 Task: Apply update heading 3 to the text "Phone".
Action: Mouse moved to (383, 248)
Screenshot: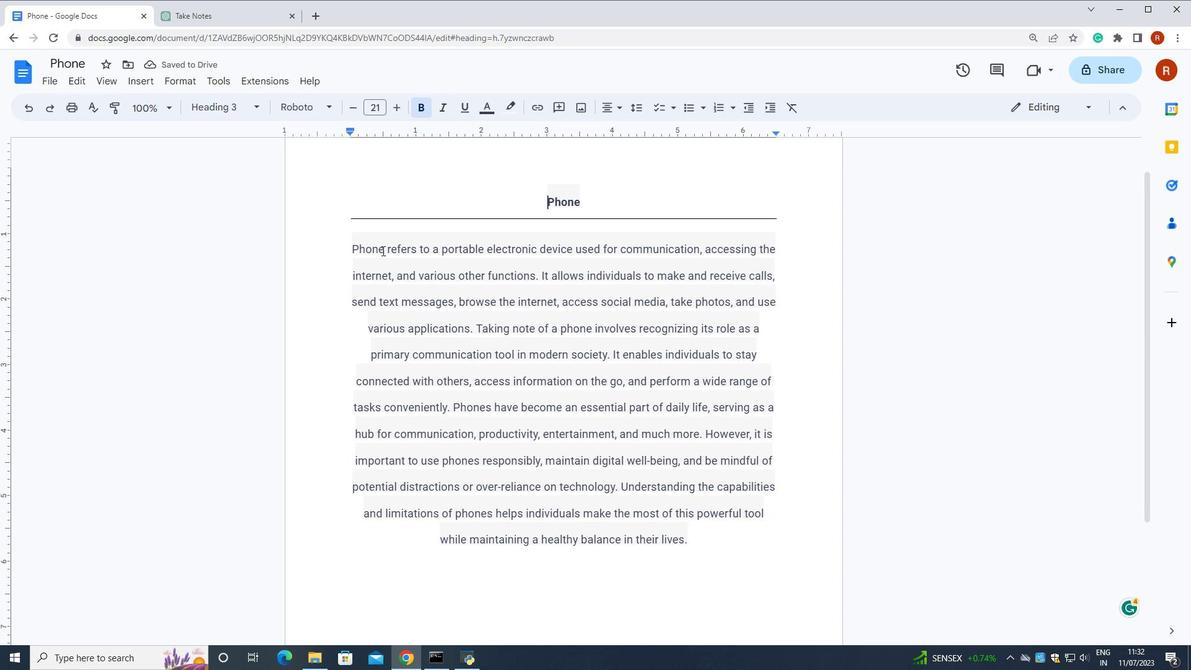 
Action: Mouse pressed left at (383, 248)
Screenshot: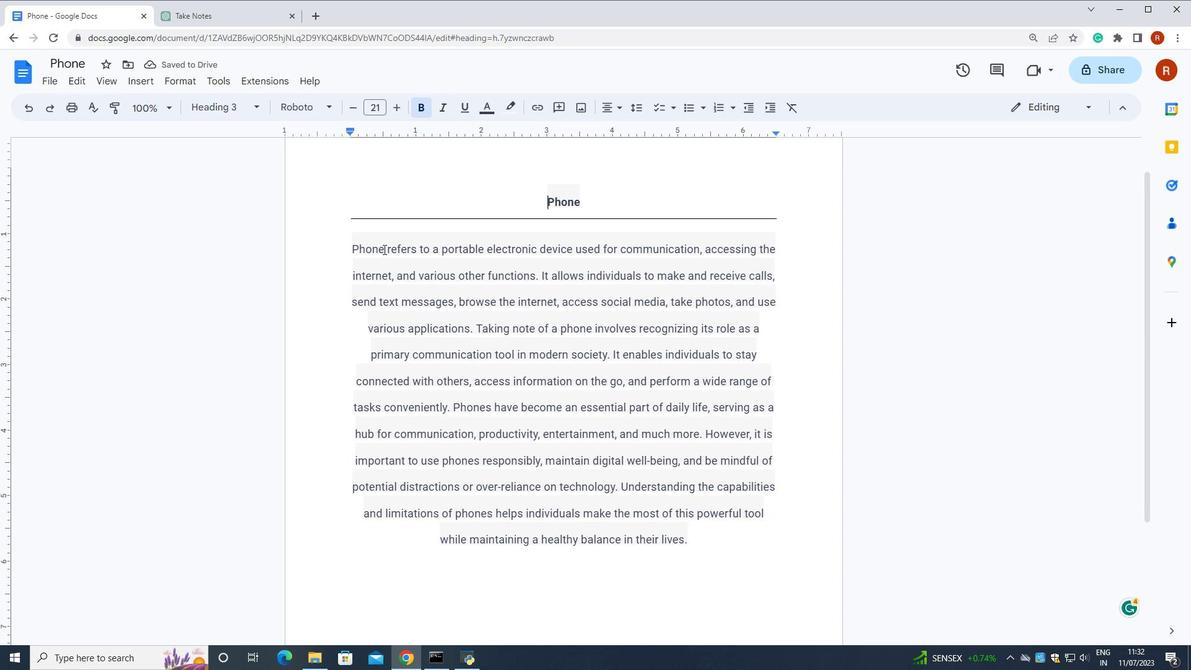 
Action: Mouse moved to (174, 80)
Screenshot: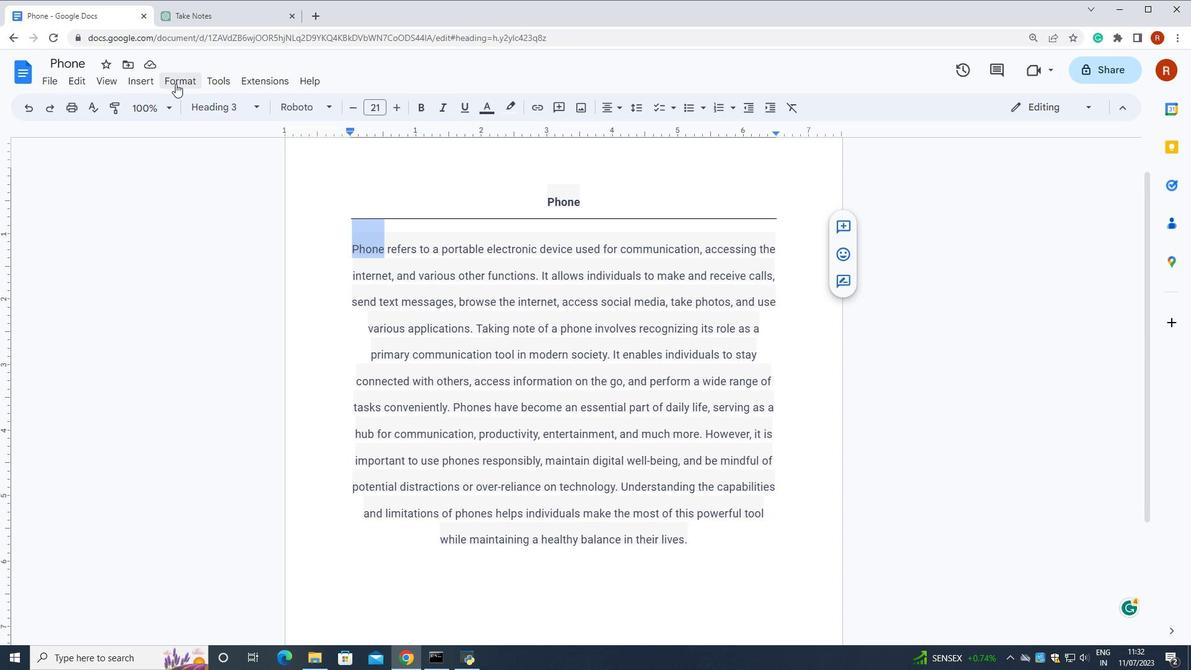
Action: Mouse pressed left at (174, 80)
Screenshot: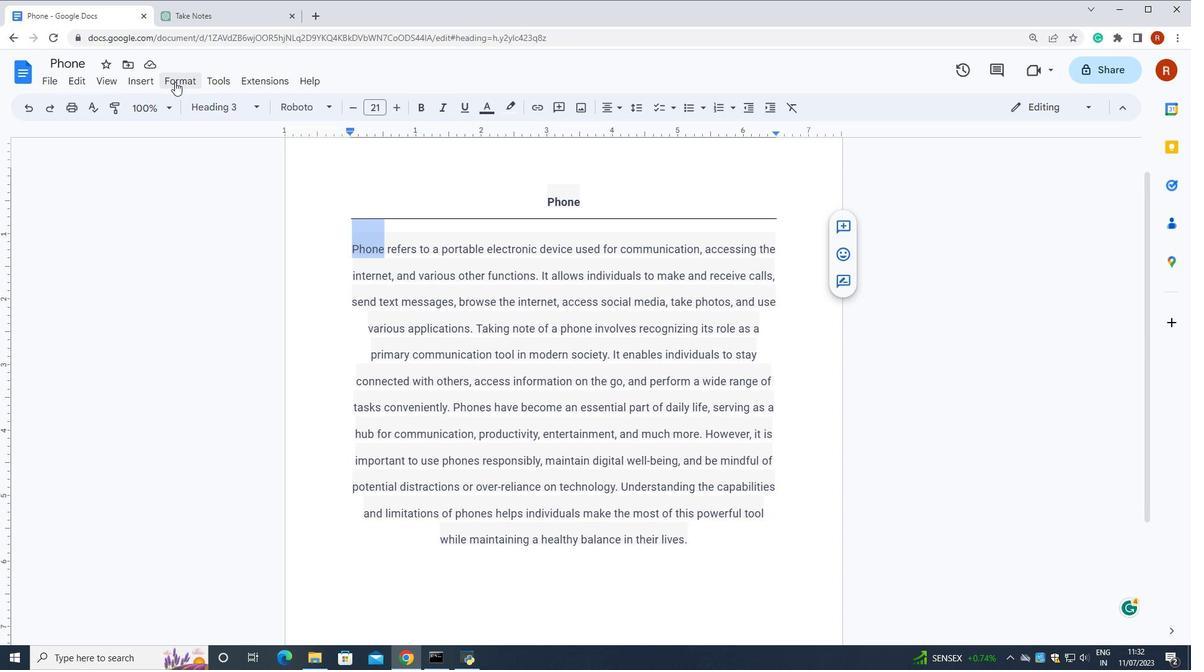 
Action: Mouse moved to (608, 299)
Screenshot: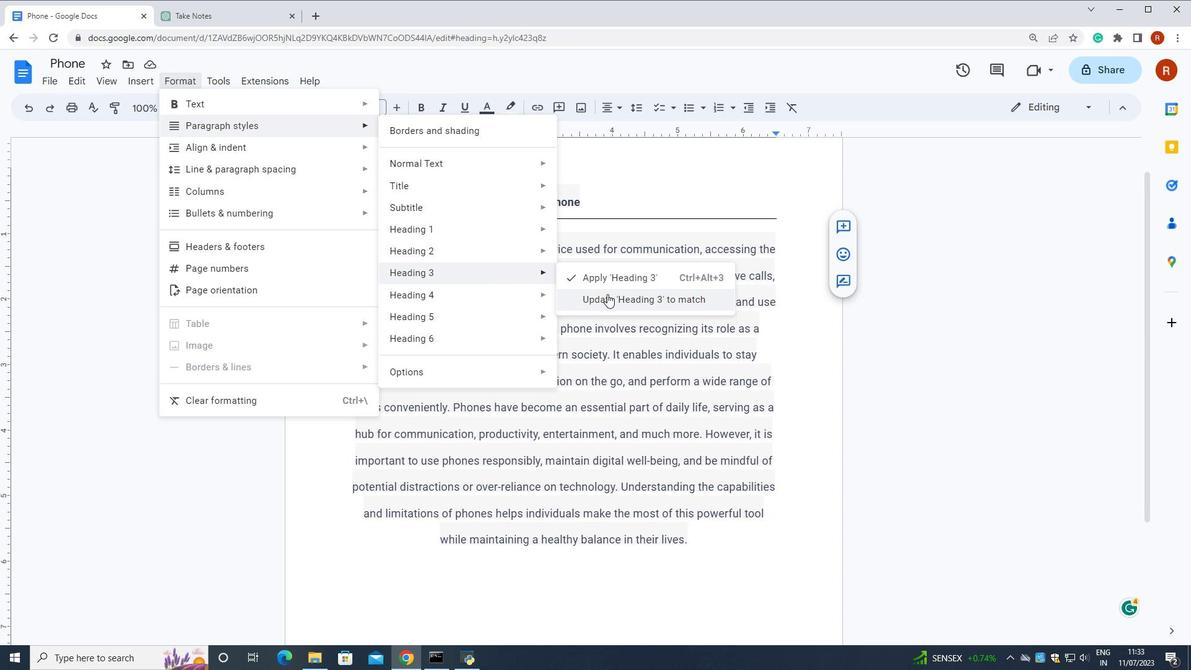 
Action: Mouse pressed left at (608, 299)
Screenshot: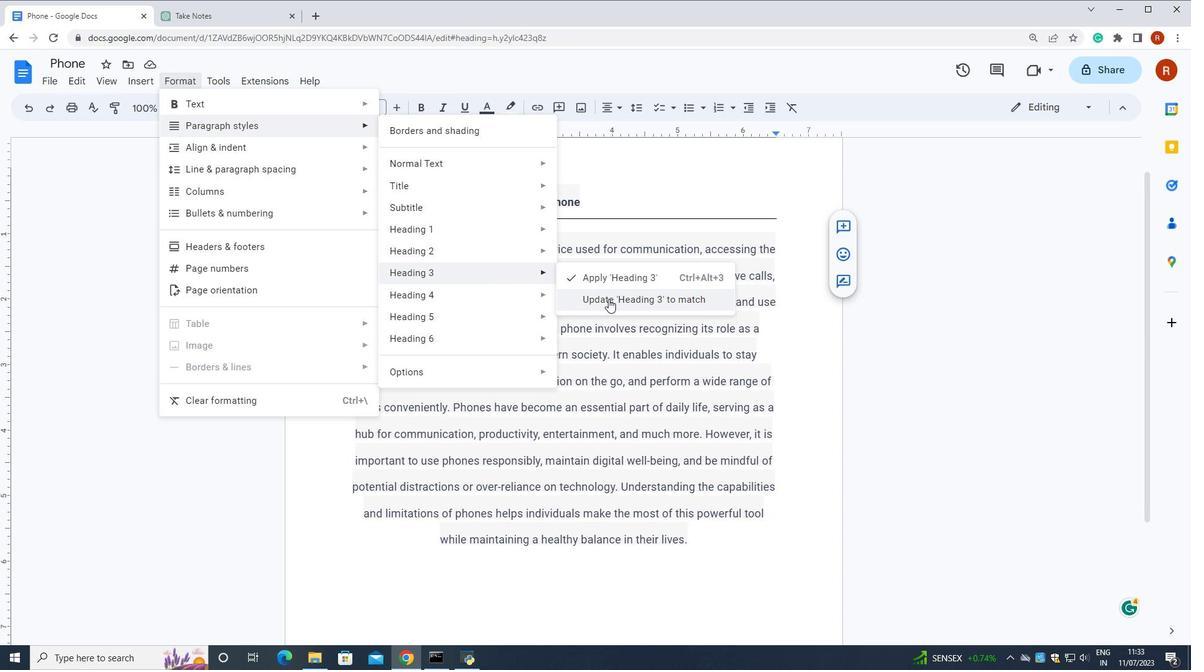 
Action: Mouse moved to (609, 299)
Screenshot: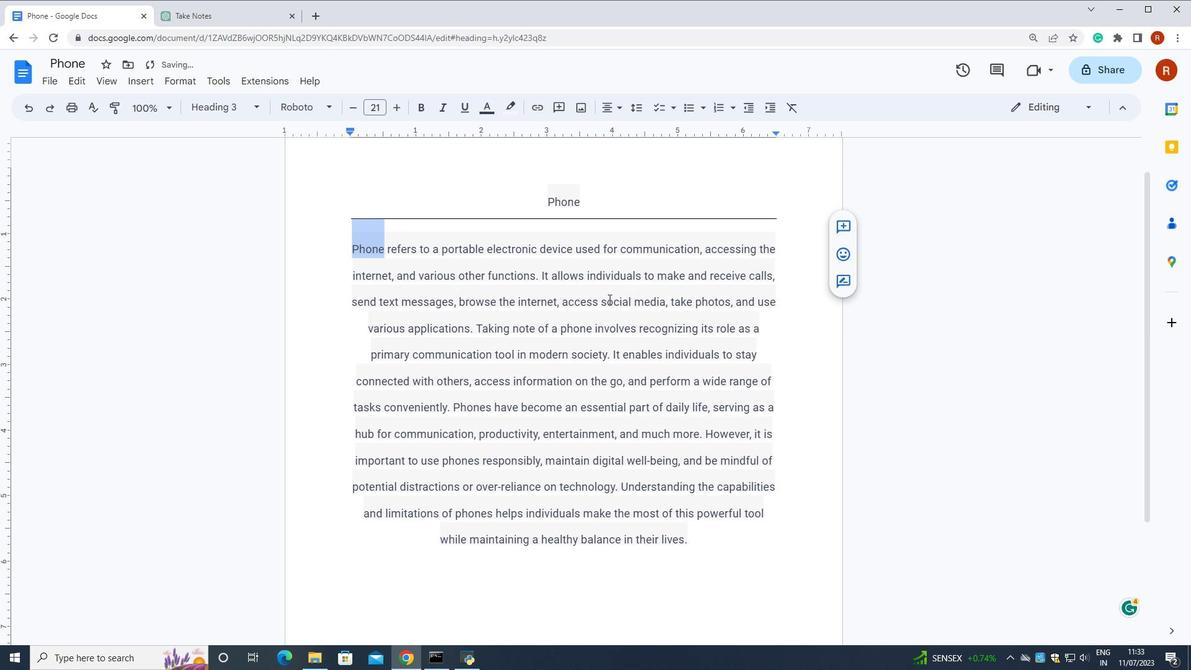 
